Task: Filter job titles by Internatioanl Specialist.
Action: Mouse moved to (269, 82)
Screenshot: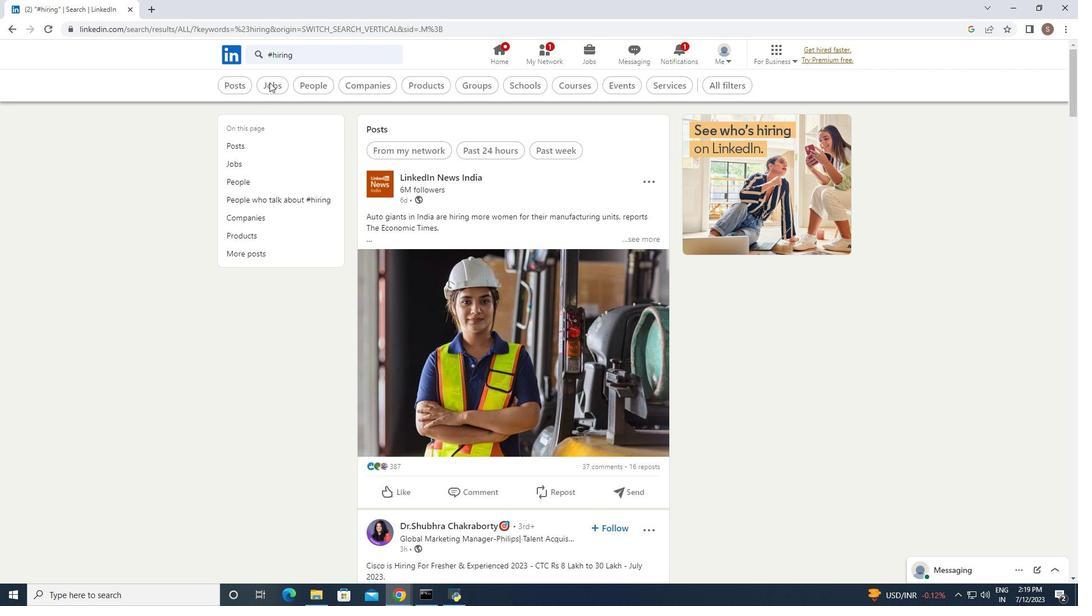 
Action: Mouse pressed left at (269, 82)
Screenshot: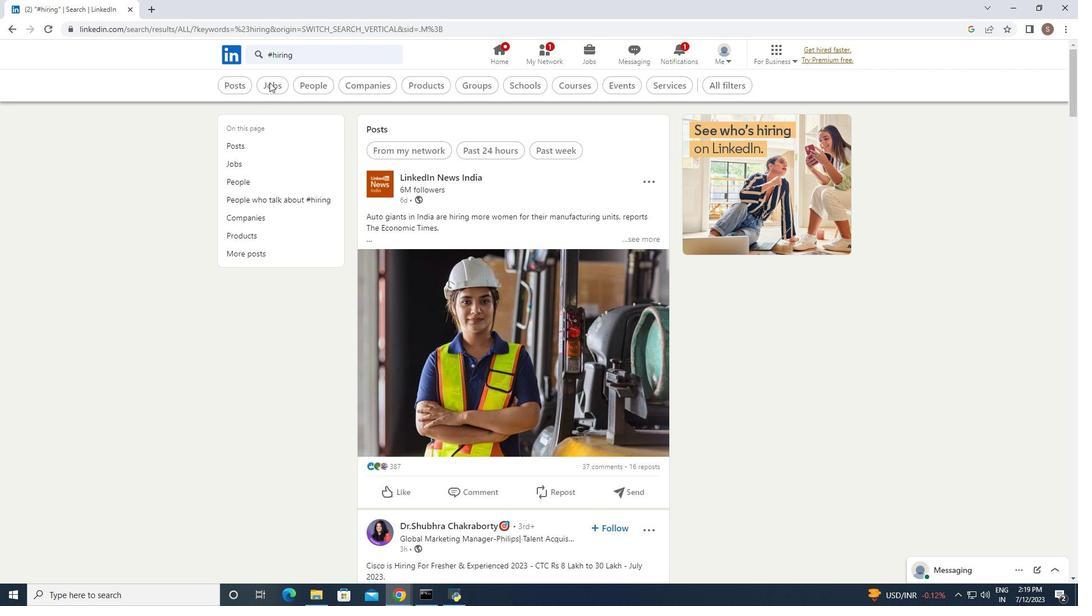 
Action: Mouse moved to (755, 87)
Screenshot: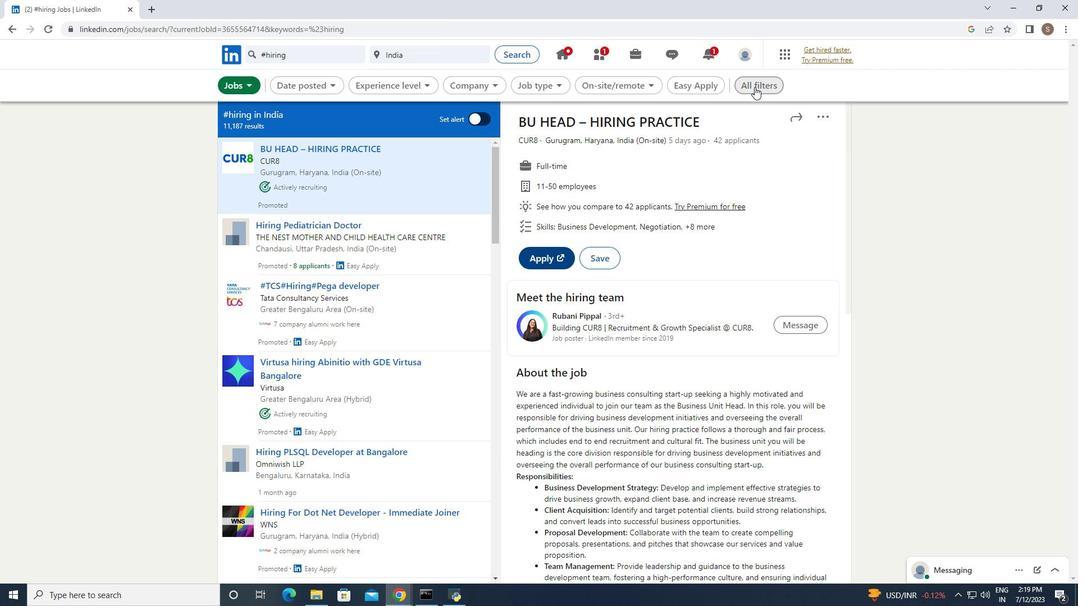 
Action: Mouse pressed left at (755, 87)
Screenshot: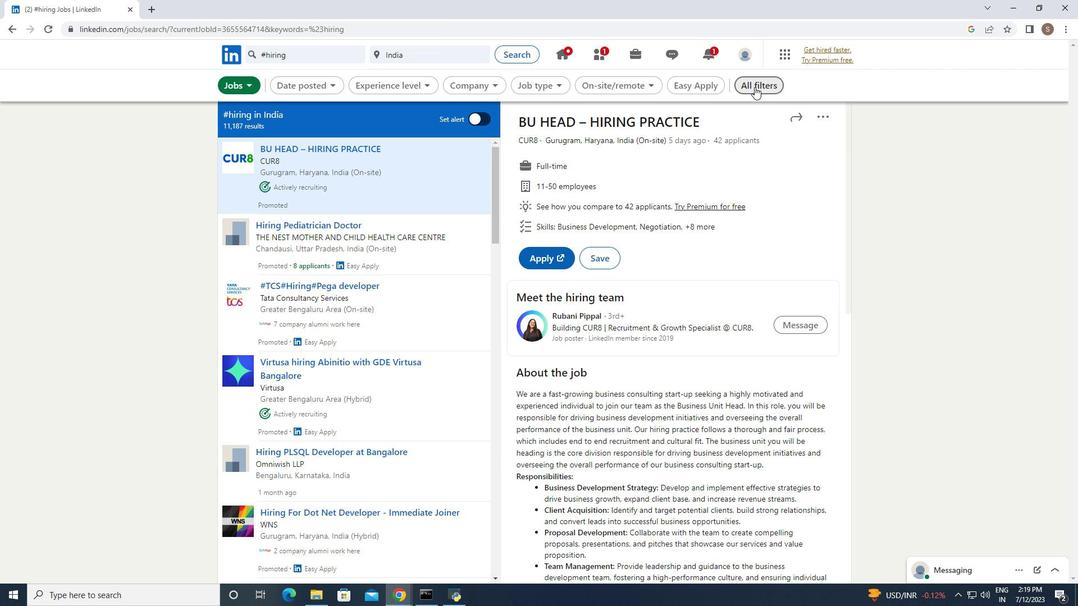 
Action: Mouse moved to (987, 318)
Screenshot: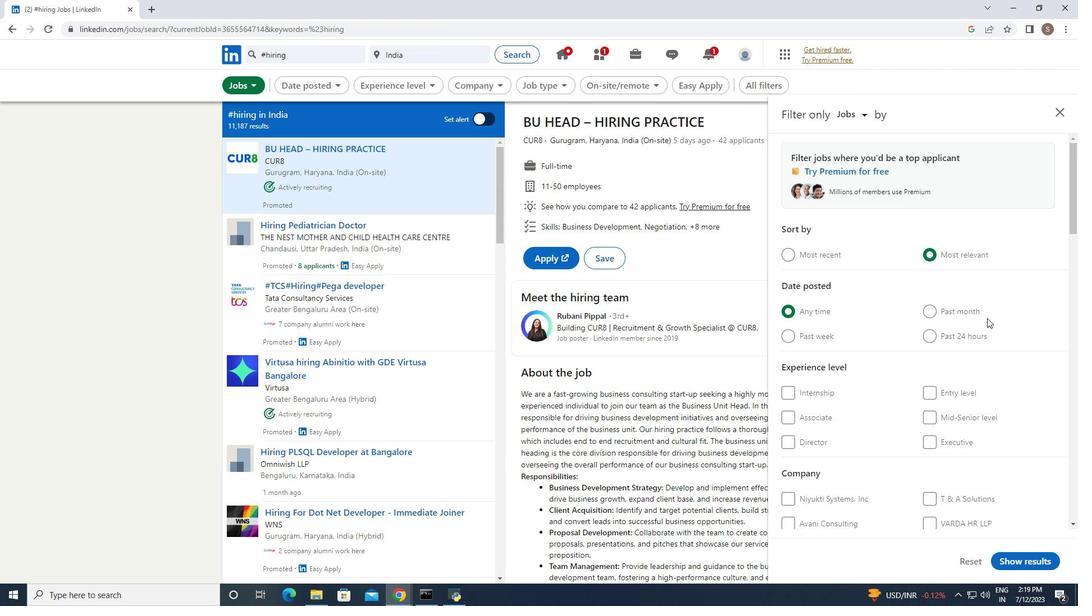 
Action: Mouse scrolled (987, 317) with delta (0, 0)
Screenshot: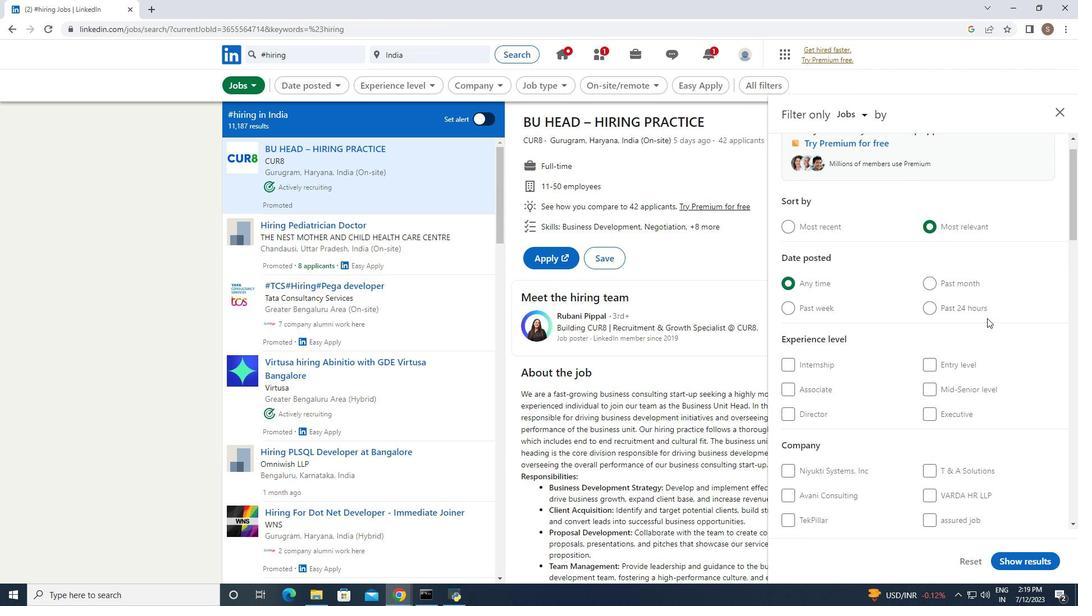 
Action: Mouse scrolled (987, 317) with delta (0, 0)
Screenshot: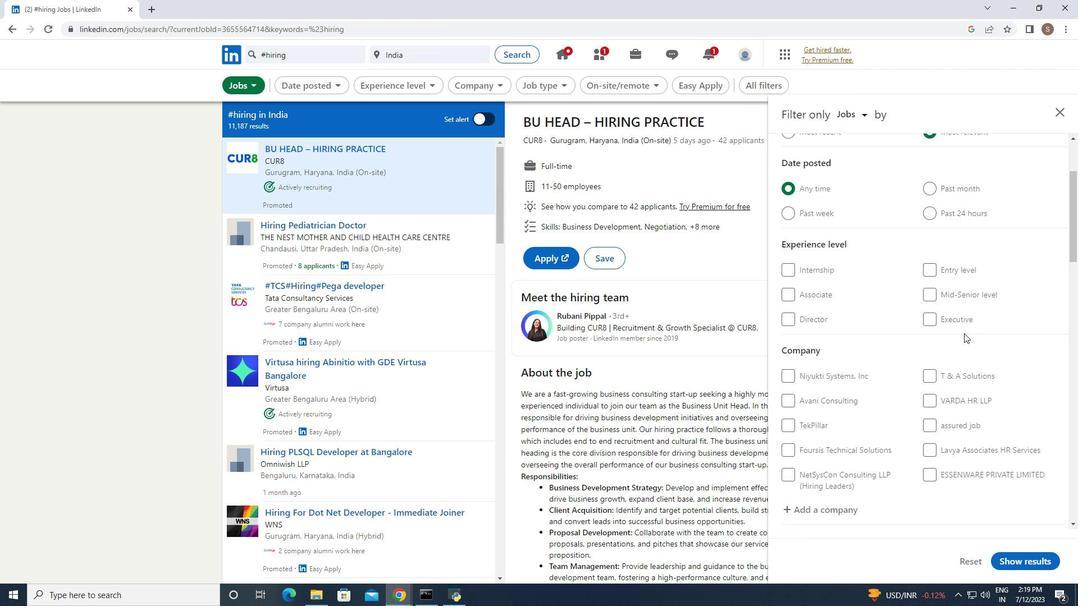 
Action: Mouse scrolled (987, 317) with delta (0, 0)
Screenshot: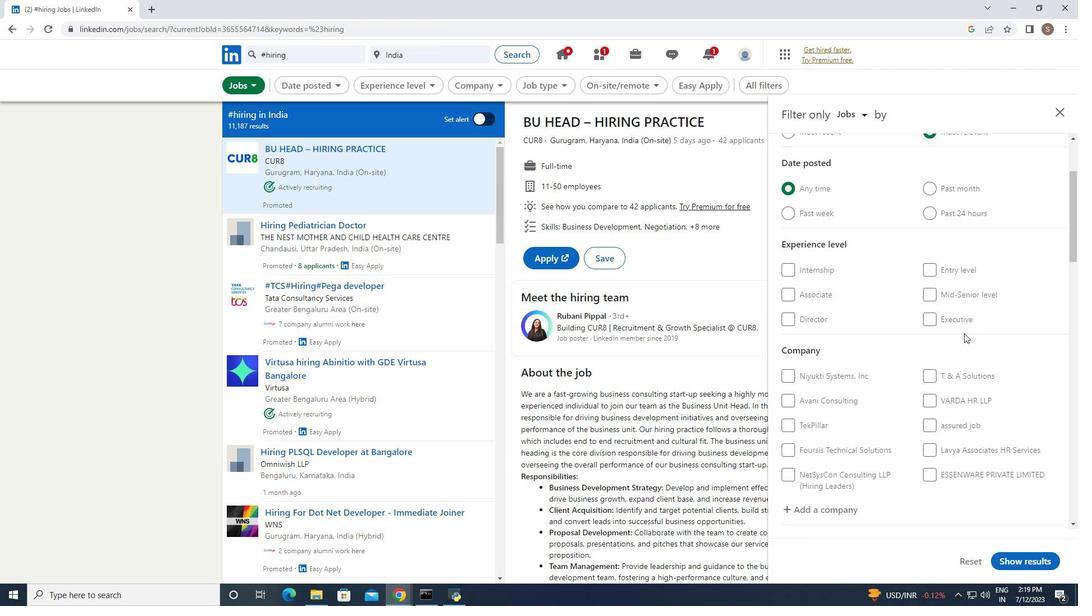 
Action: Mouse moved to (959, 336)
Screenshot: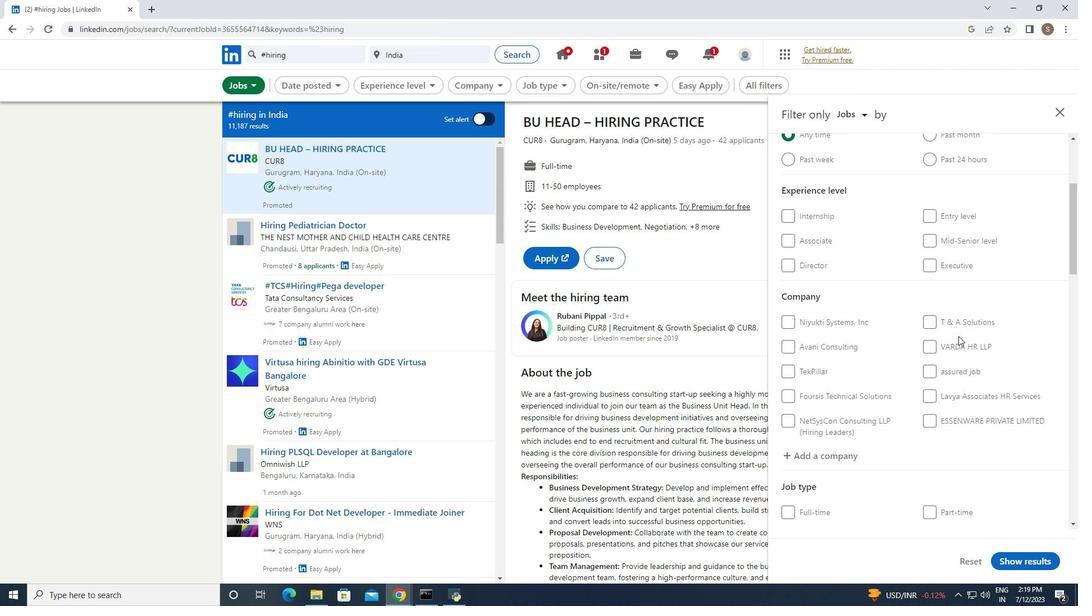 
Action: Mouse scrolled (959, 335) with delta (0, 0)
Screenshot: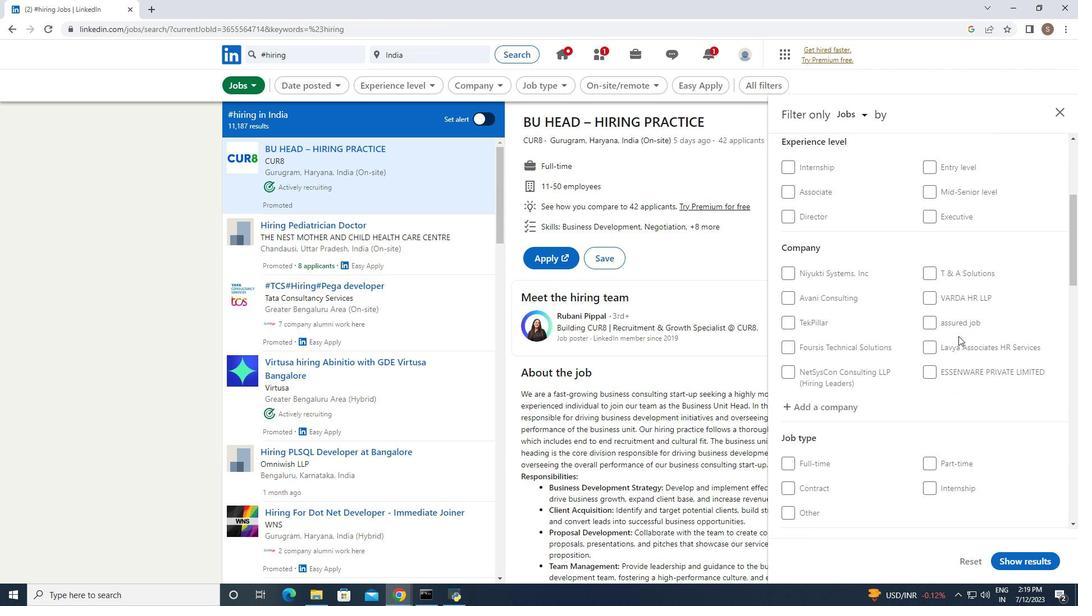 
Action: Mouse scrolled (959, 335) with delta (0, 0)
Screenshot: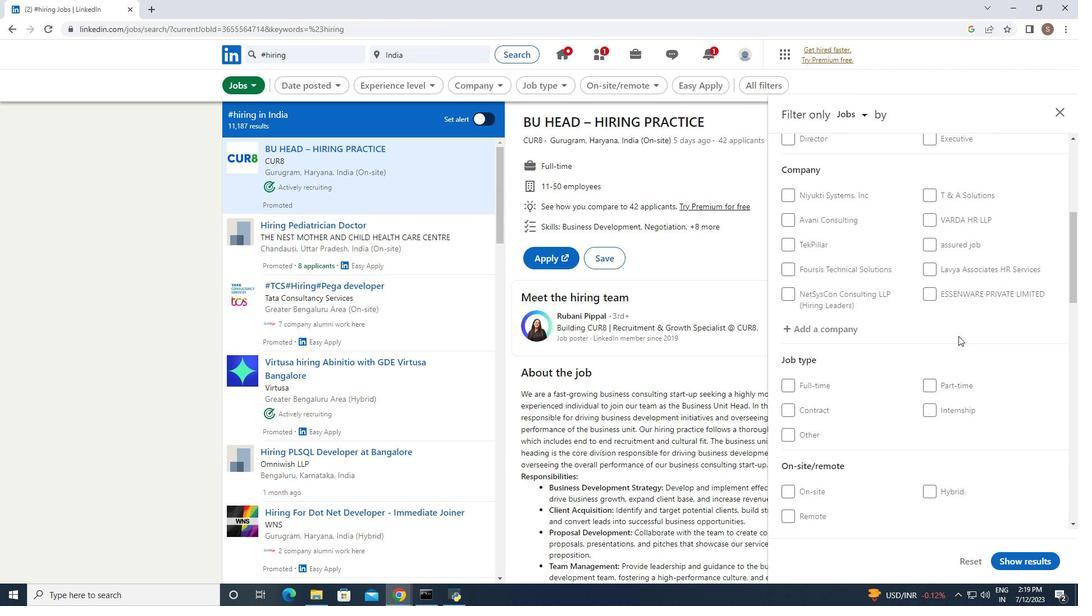 
Action: Mouse scrolled (959, 335) with delta (0, 0)
Screenshot: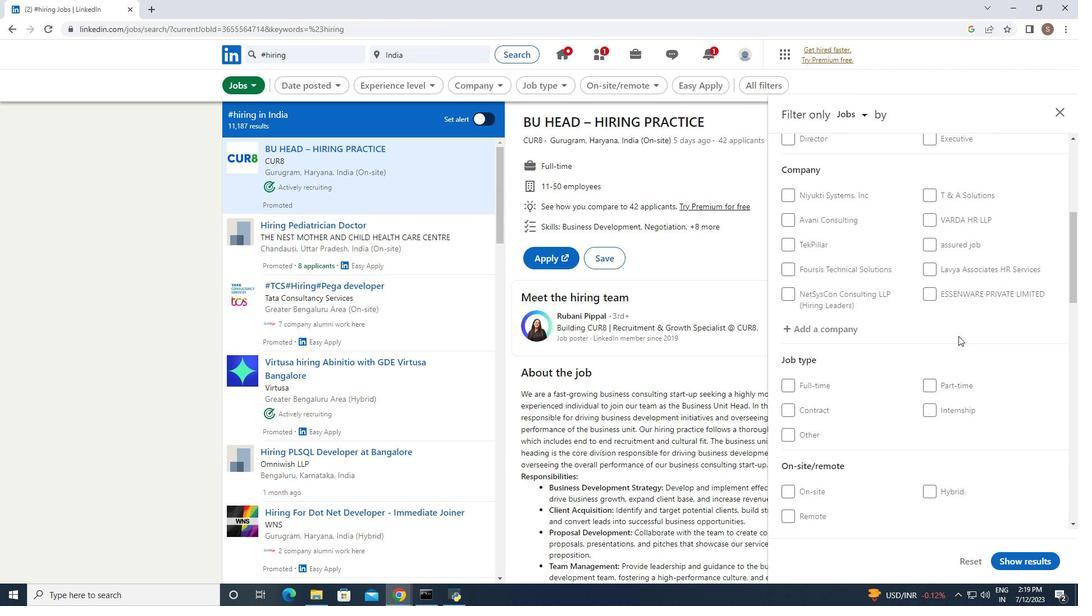 
Action: Mouse scrolled (959, 335) with delta (0, 0)
Screenshot: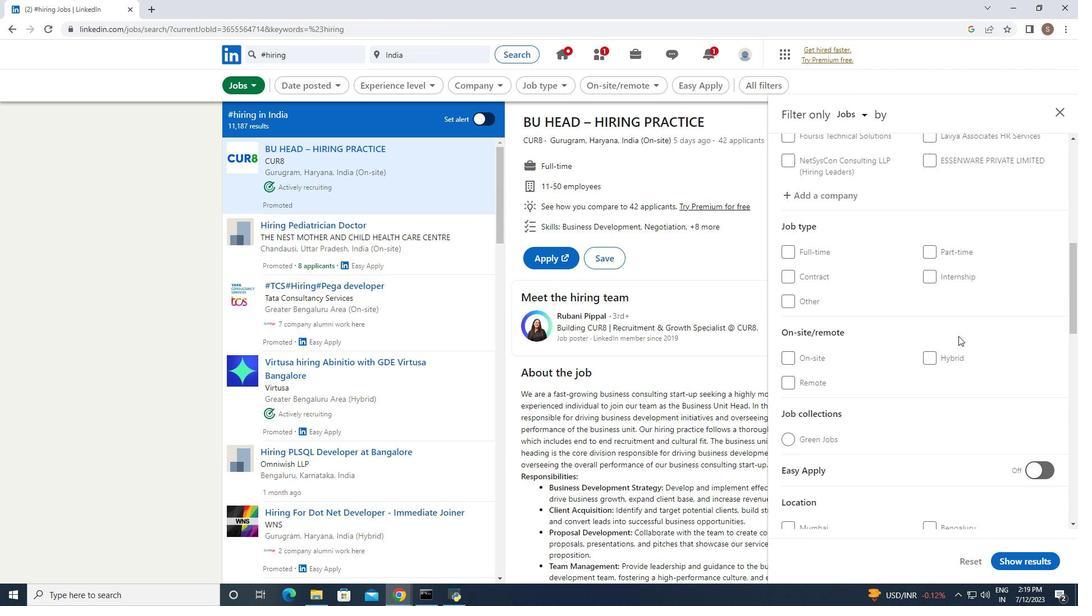 
Action: Mouse scrolled (959, 335) with delta (0, 0)
Screenshot: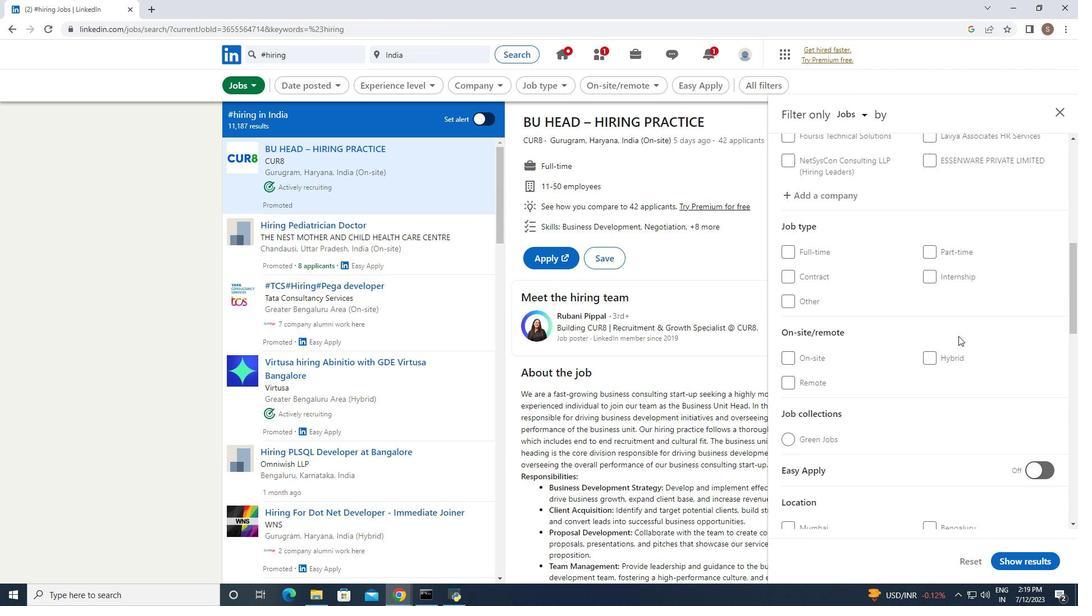 
Action: Mouse scrolled (959, 335) with delta (0, 0)
Screenshot: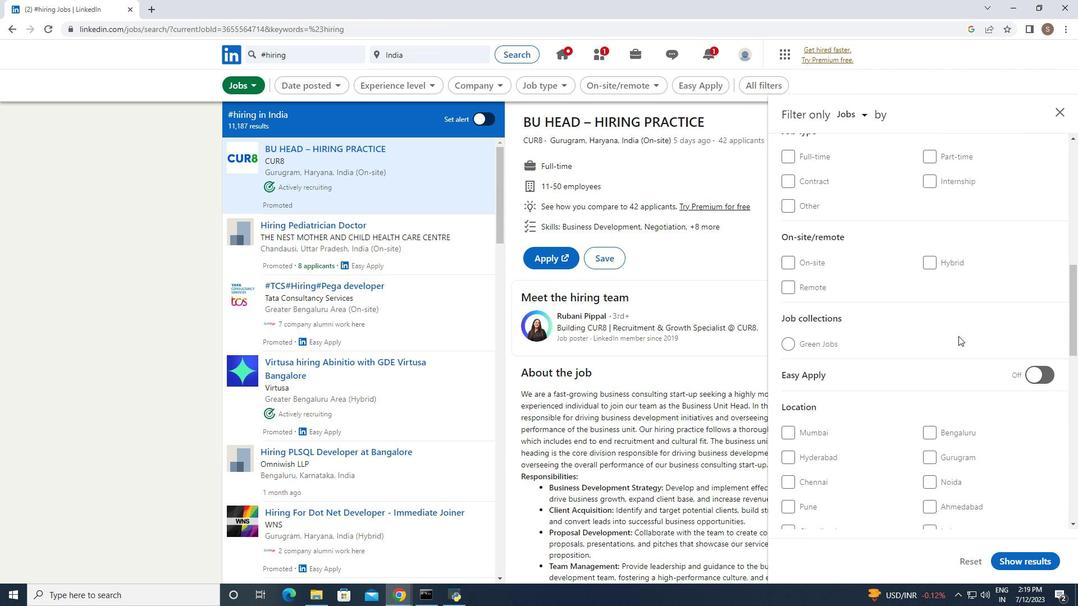 
Action: Mouse scrolled (959, 335) with delta (0, 0)
Screenshot: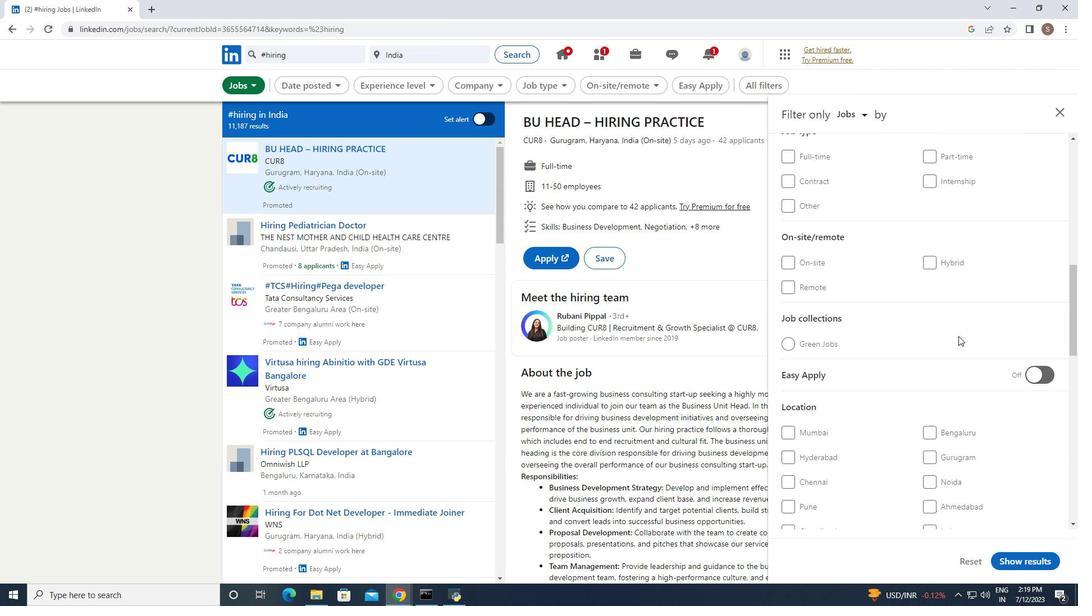 
Action: Mouse scrolled (959, 335) with delta (0, 0)
Screenshot: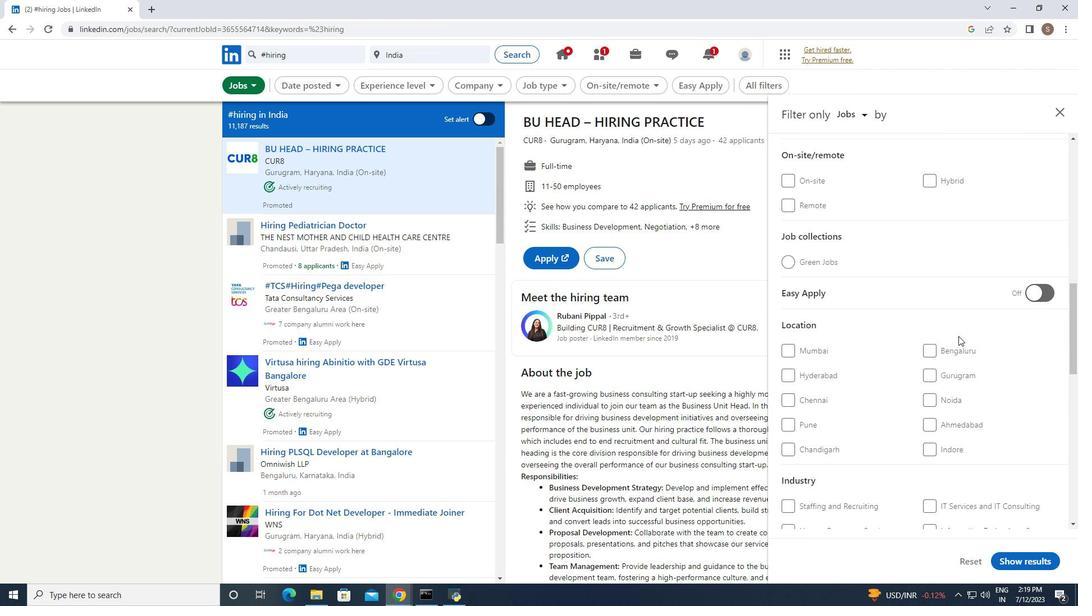 
Action: Mouse scrolled (959, 335) with delta (0, 0)
Screenshot: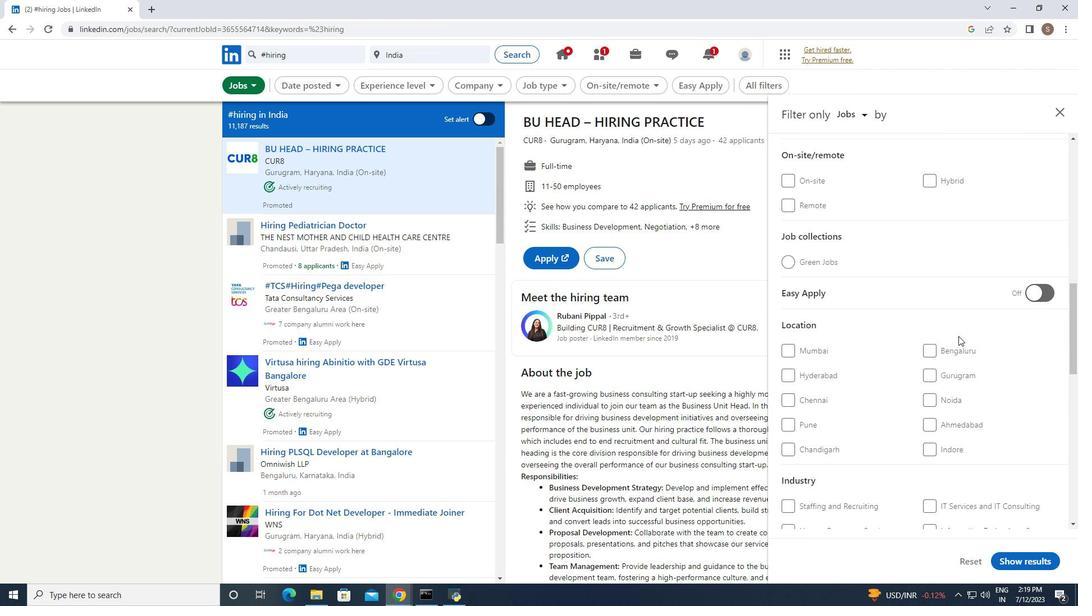 
Action: Mouse scrolled (959, 335) with delta (0, 0)
Screenshot: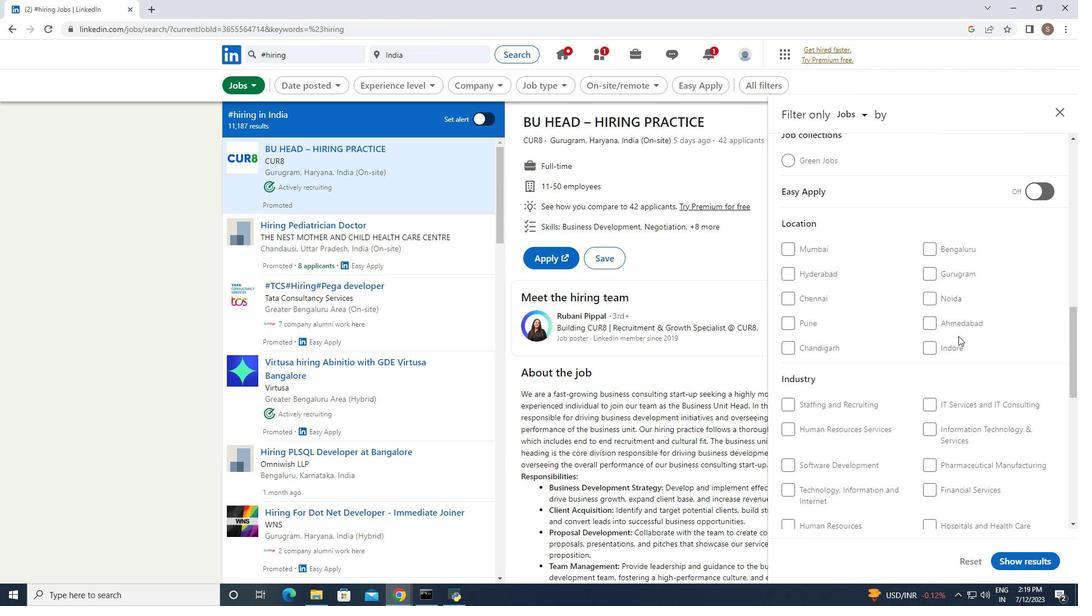 
Action: Mouse scrolled (959, 335) with delta (0, 0)
Screenshot: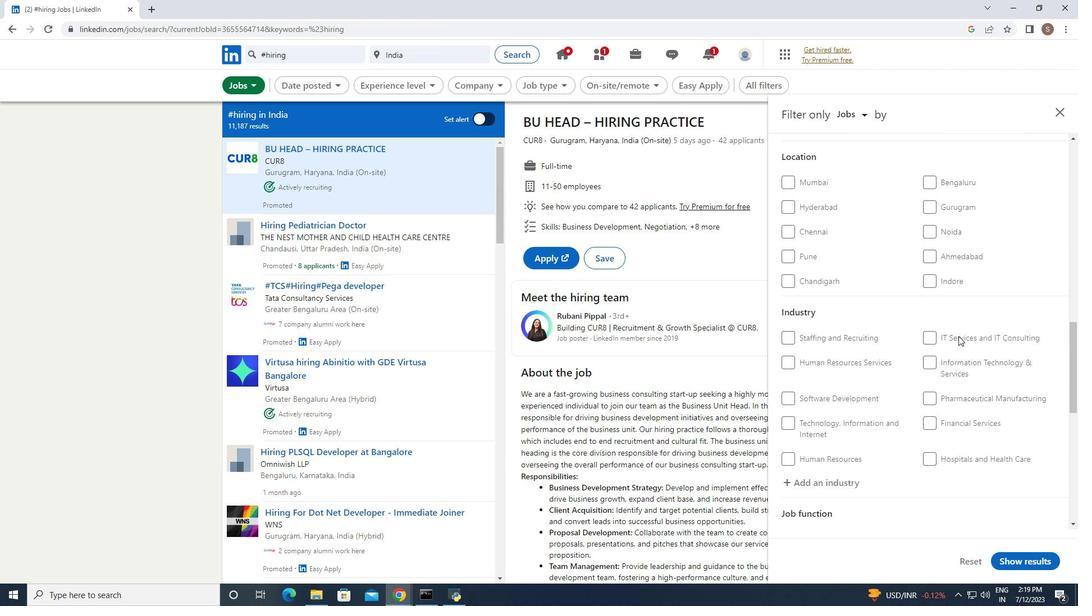 
Action: Mouse scrolled (959, 335) with delta (0, 0)
Screenshot: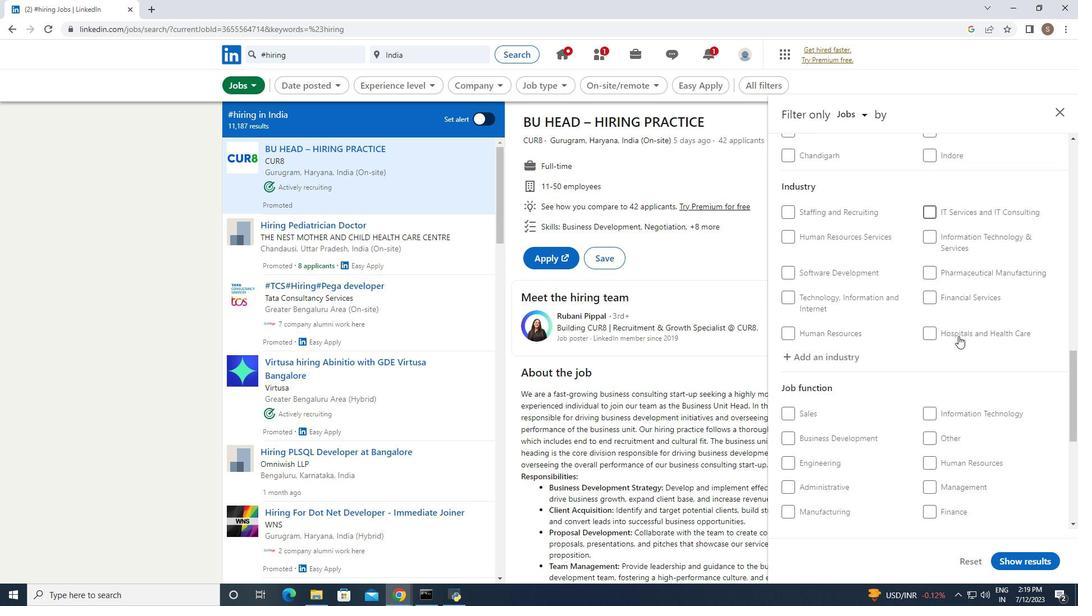 
Action: Mouse scrolled (959, 335) with delta (0, 0)
Screenshot: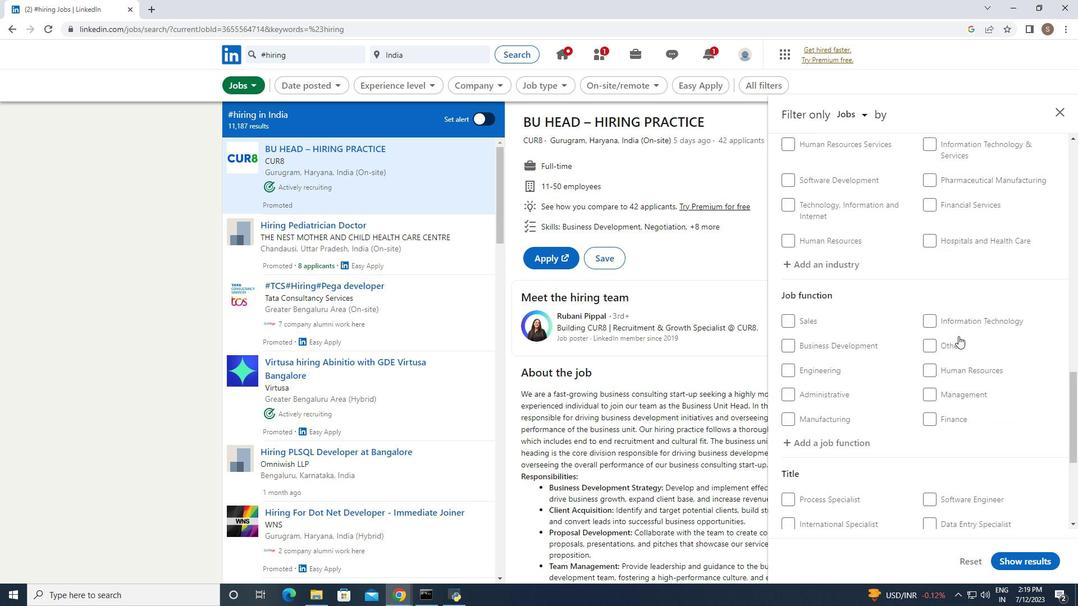 
Action: Mouse scrolled (959, 335) with delta (0, 0)
Screenshot: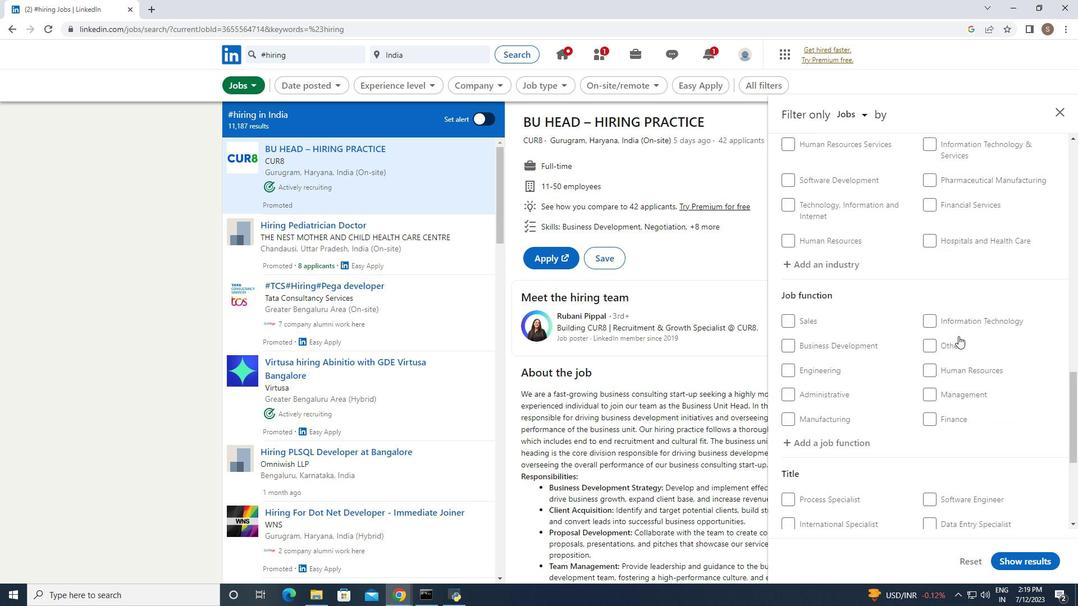 
Action: Mouse scrolled (959, 335) with delta (0, 0)
Screenshot: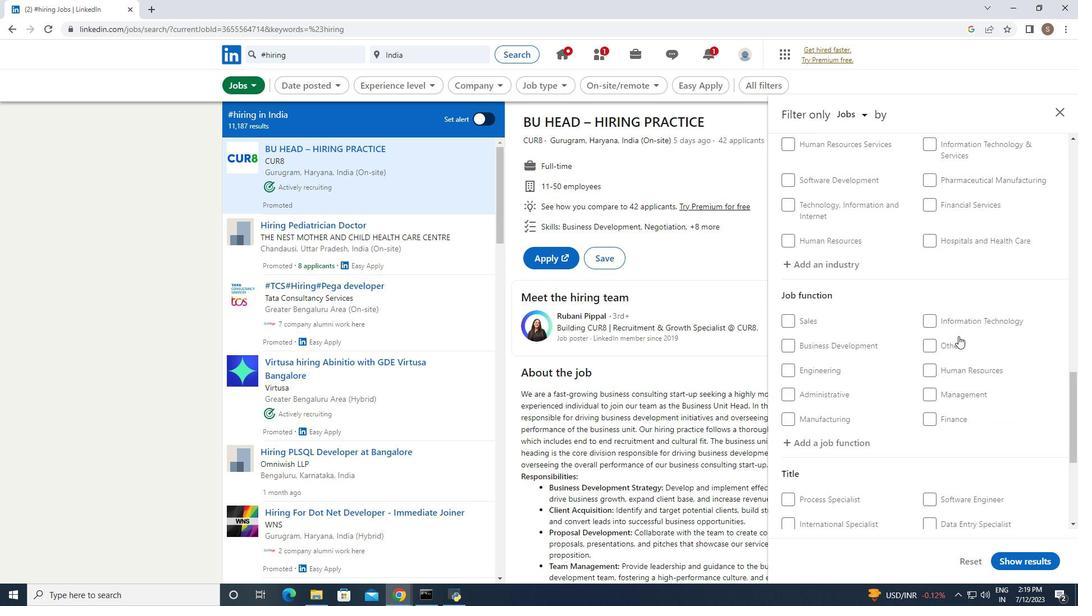 
Action: Mouse scrolled (959, 335) with delta (0, 0)
Screenshot: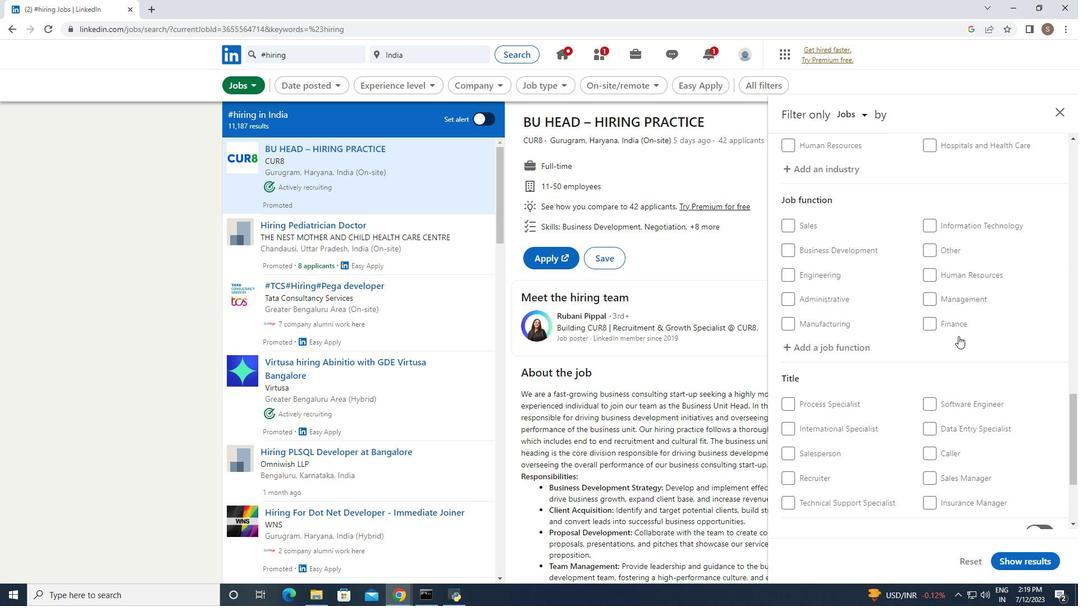 
Action: Mouse scrolled (959, 335) with delta (0, 0)
Screenshot: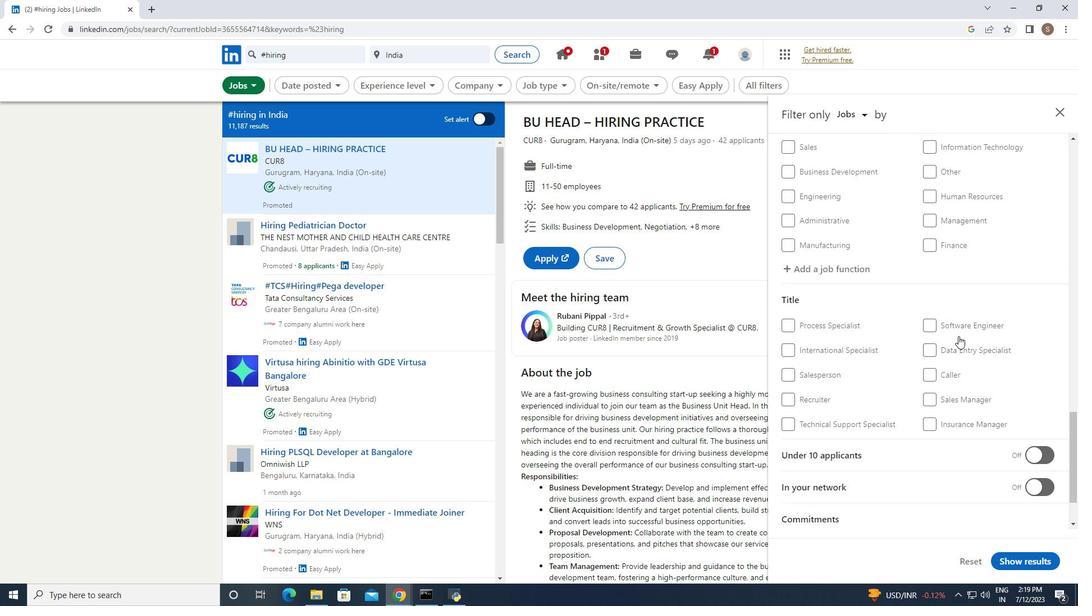 
Action: Mouse scrolled (959, 335) with delta (0, 0)
Screenshot: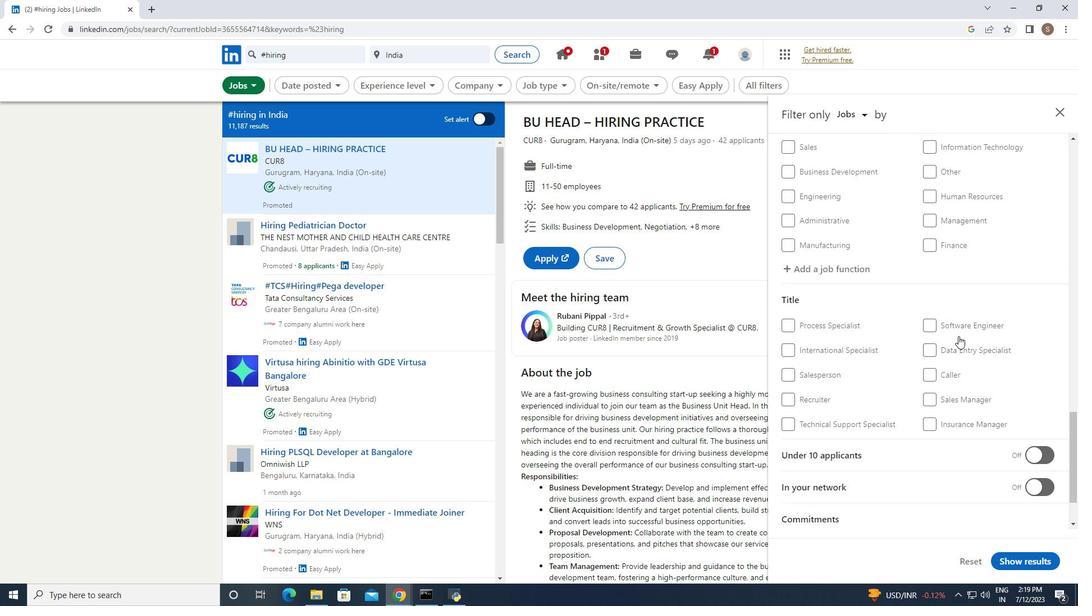 
Action: Mouse scrolled (959, 335) with delta (0, 0)
Screenshot: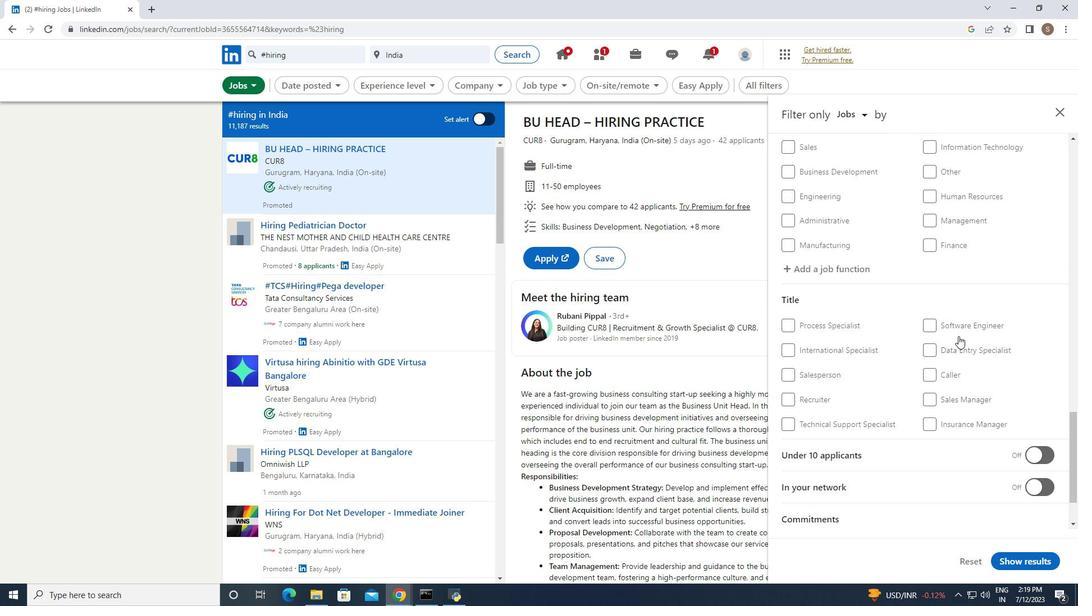 
Action: Mouse moved to (788, 289)
Screenshot: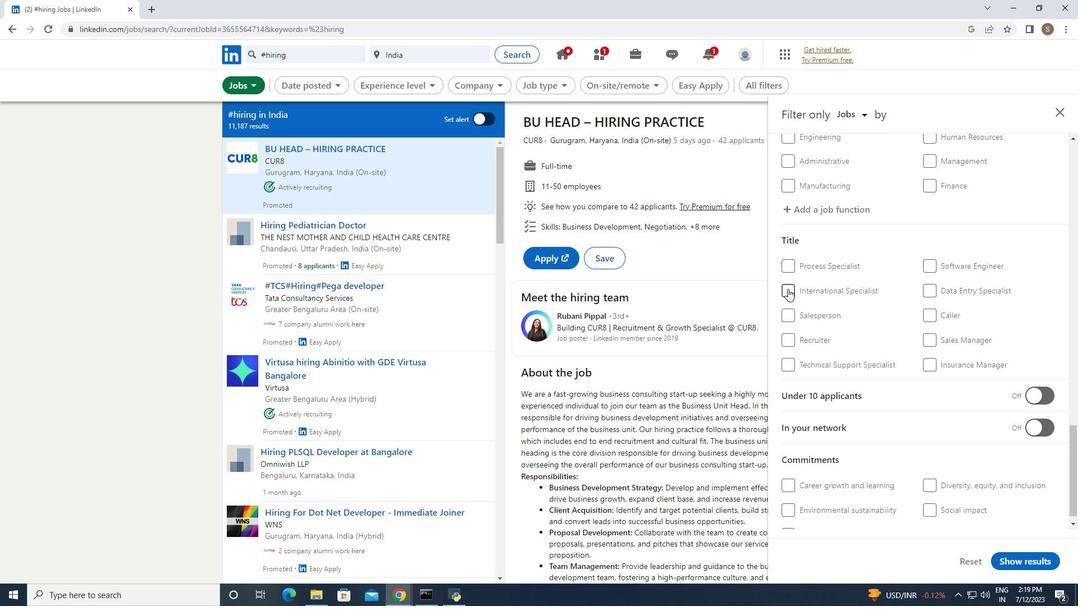 
Action: Mouse pressed left at (788, 289)
Screenshot: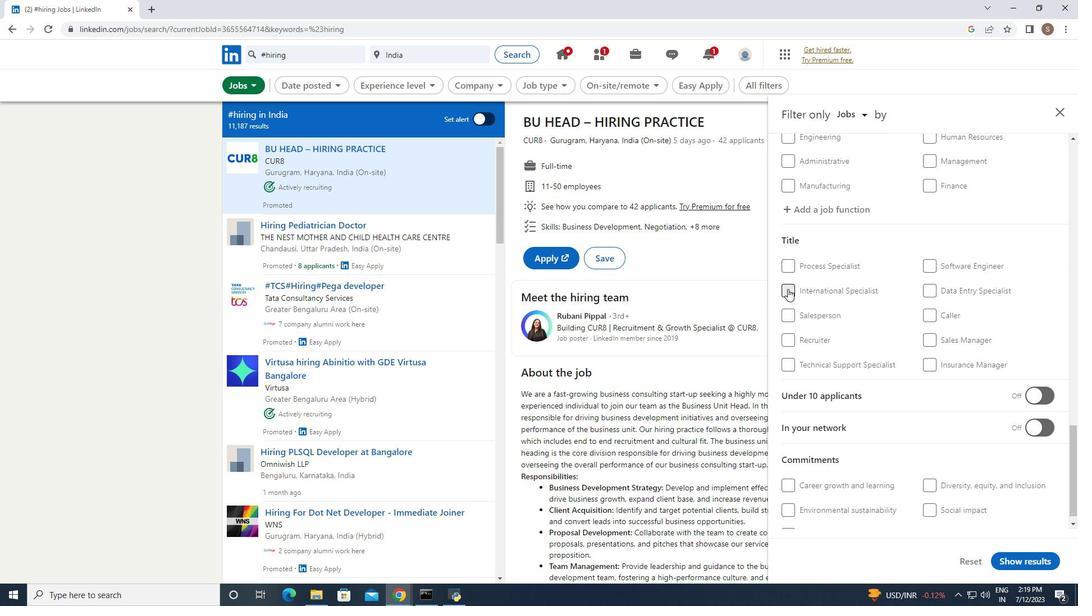 
Action: Mouse moved to (1015, 560)
Screenshot: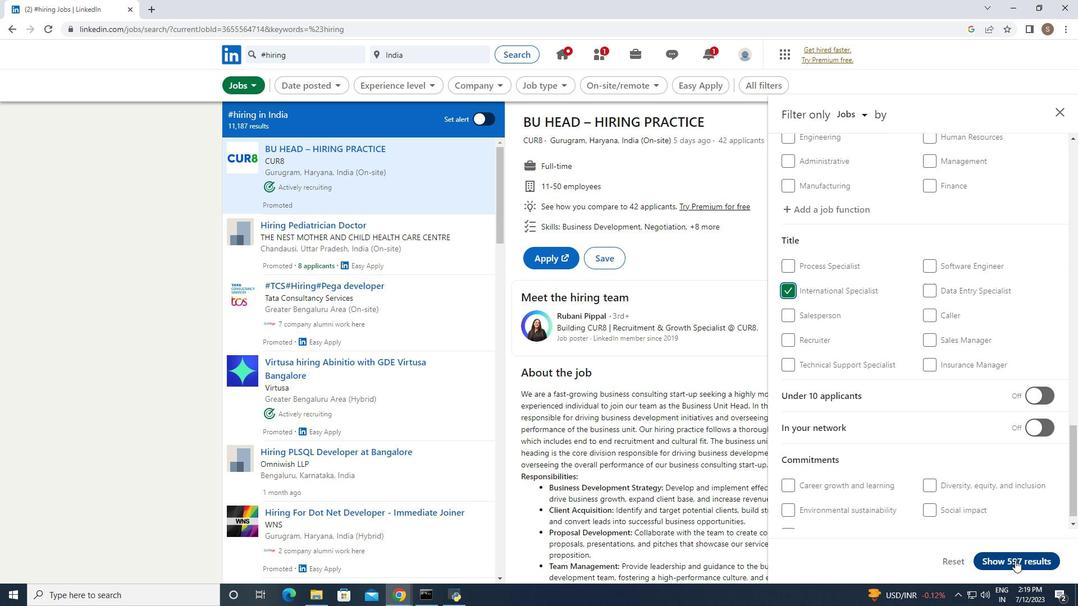 
Action: Mouse pressed left at (1015, 560)
Screenshot: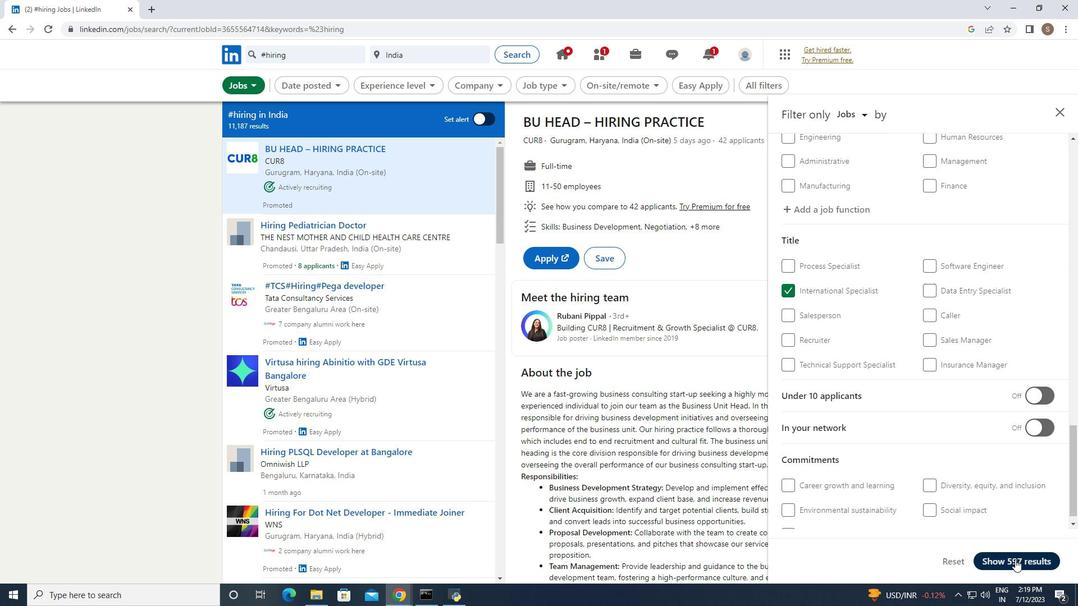 
Action: Mouse moved to (1015, 560)
Screenshot: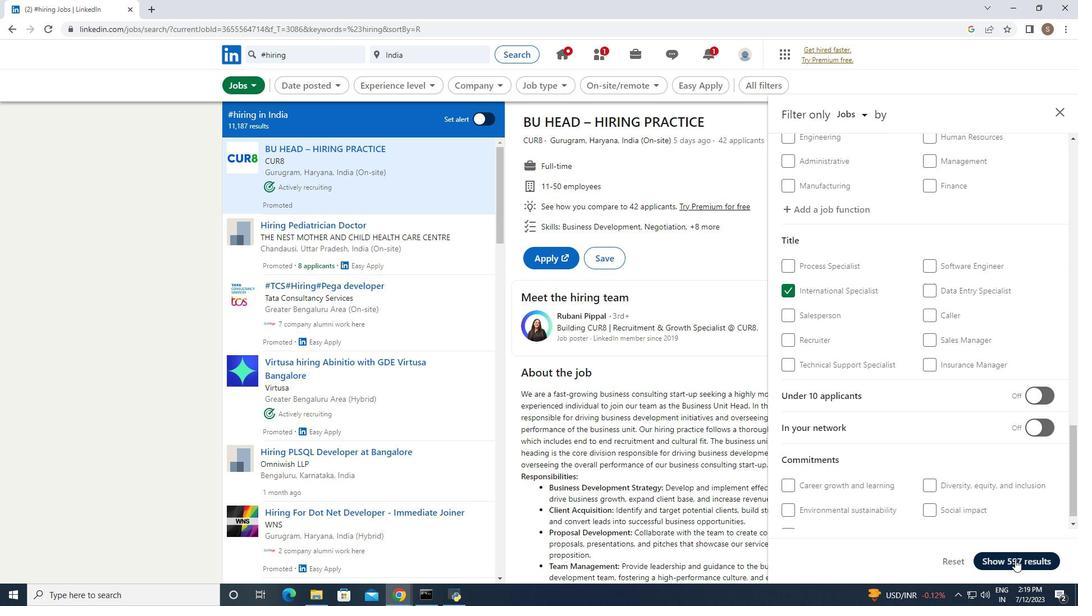 
